 Task: Add Primal Bakery Protein Keto Wraps, Multigrain to the cart.
Action: Mouse moved to (26, 80)
Screenshot: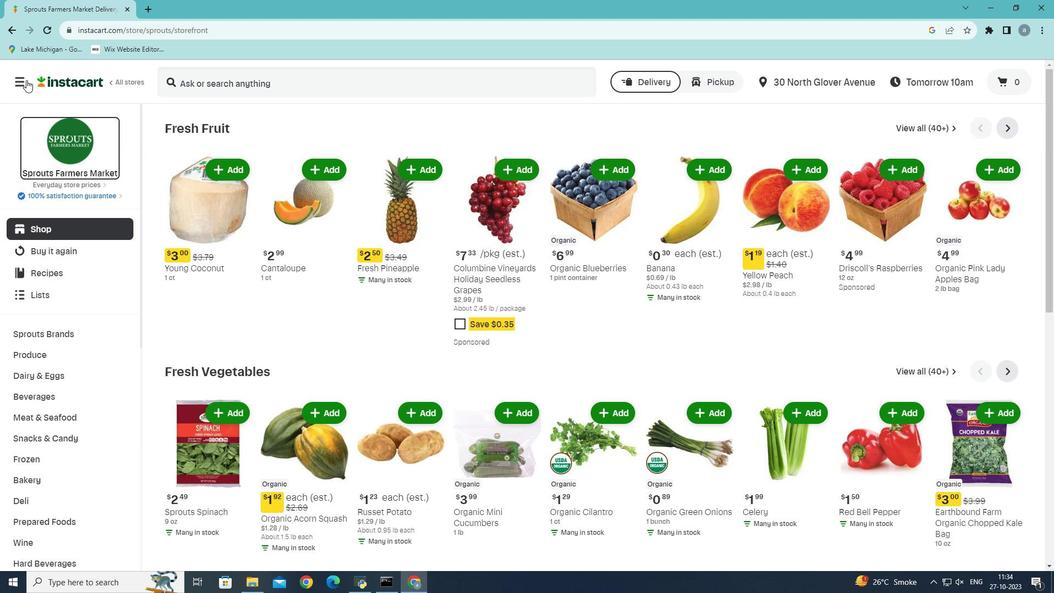 
Action: Mouse pressed left at (26, 80)
Screenshot: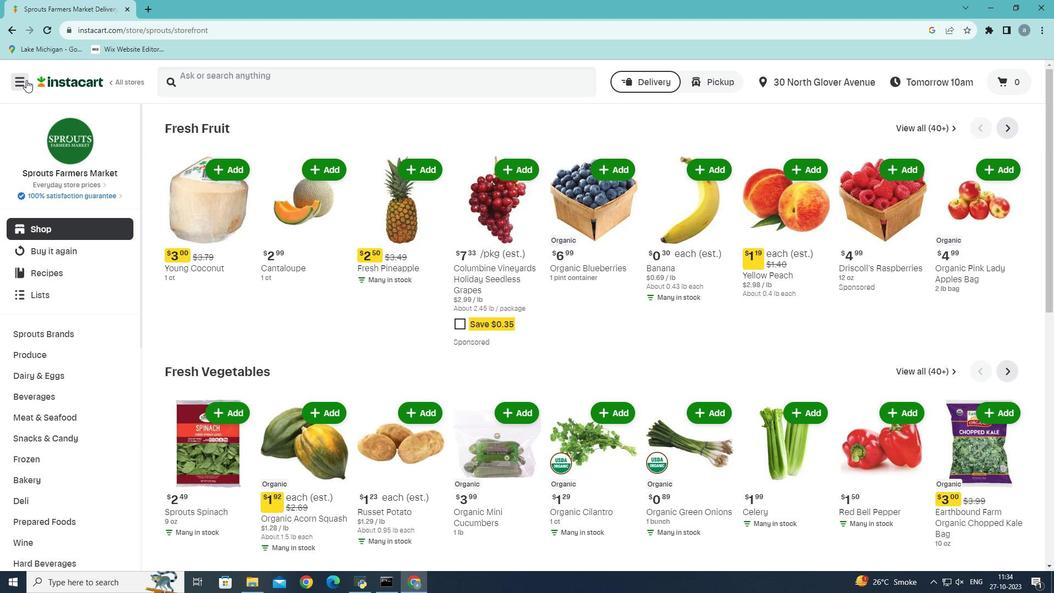
Action: Mouse moved to (53, 316)
Screenshot: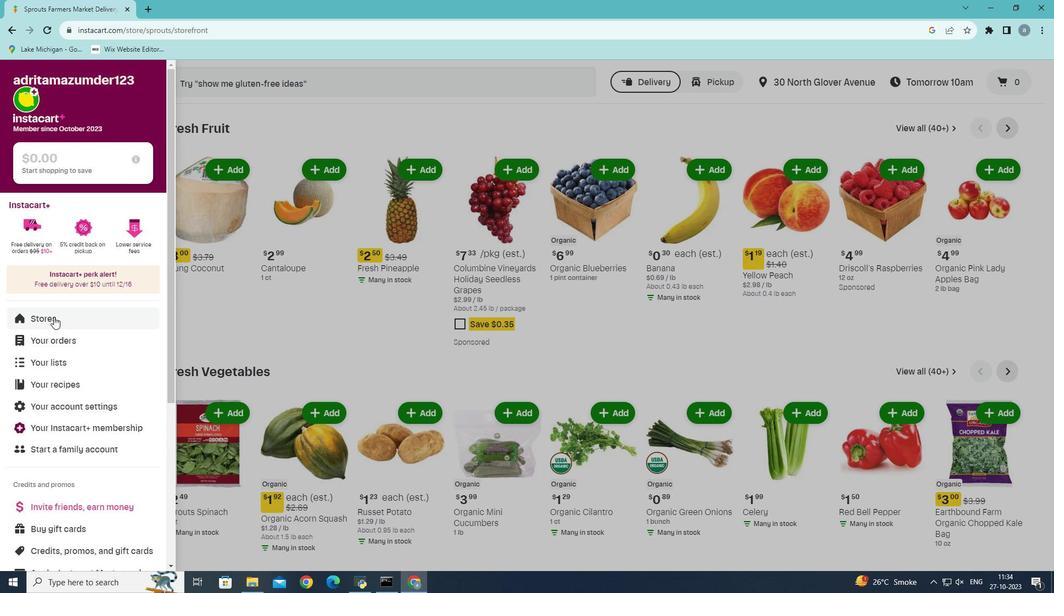 
Action: Mouse pressed left at (53, 316)
Screenshot: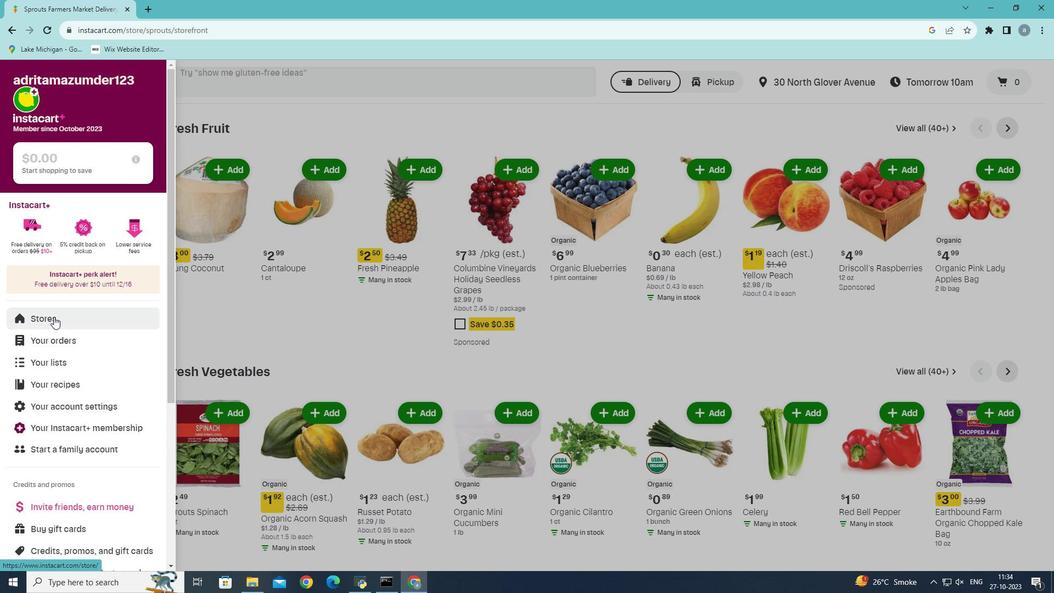 
Action: Mouse moved to (258, 124)
Screenshot: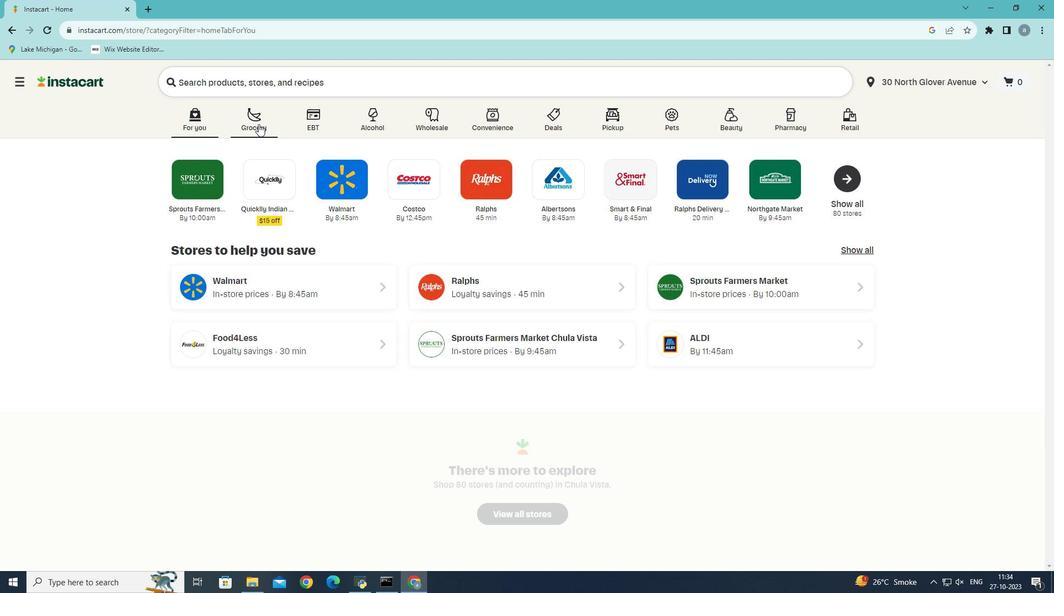 
Action: Mouse pressed left at (258, 124)
Screenshot: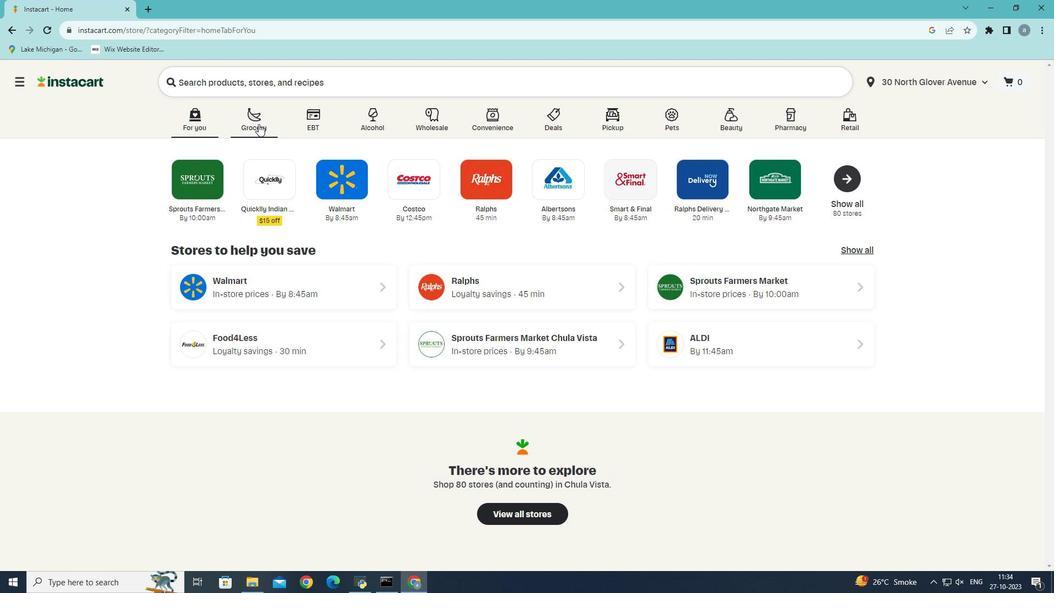 
Action: Mouse moved to (232, 327)
Screenshot: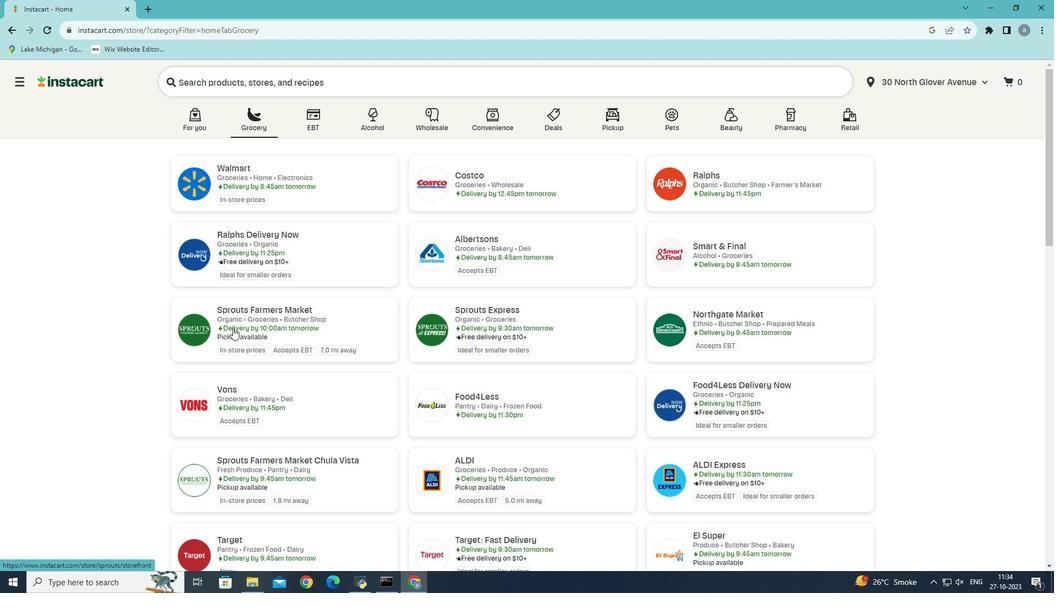 
Action: Mouse pressed left at (232, 327)
Screenshot: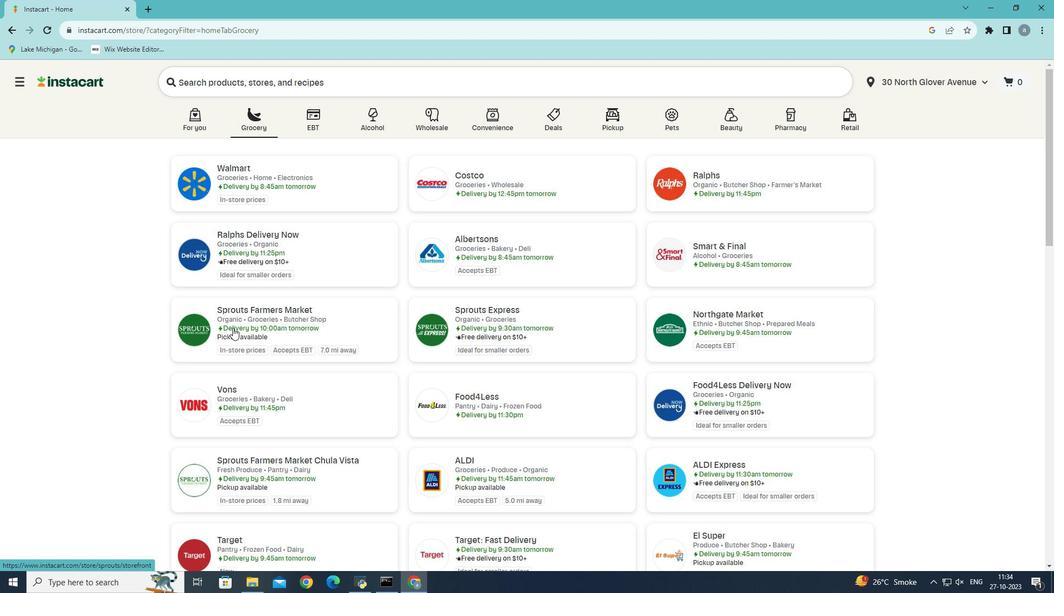 
Action: Mouse moved to (24, 482)
Screenshot: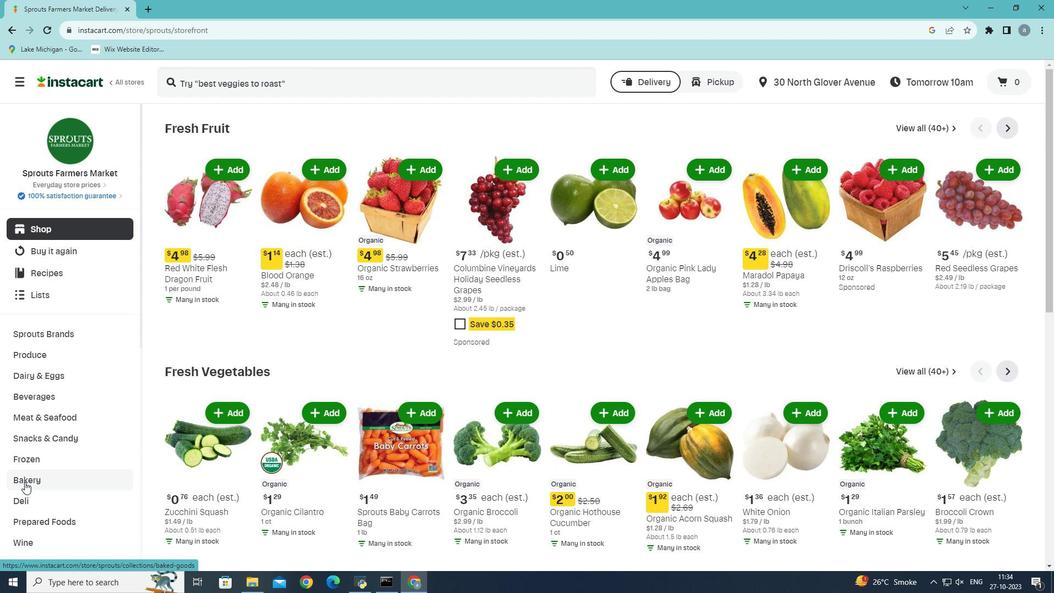 
Action: Mouse pressed left at (24, 482)
Screenshot: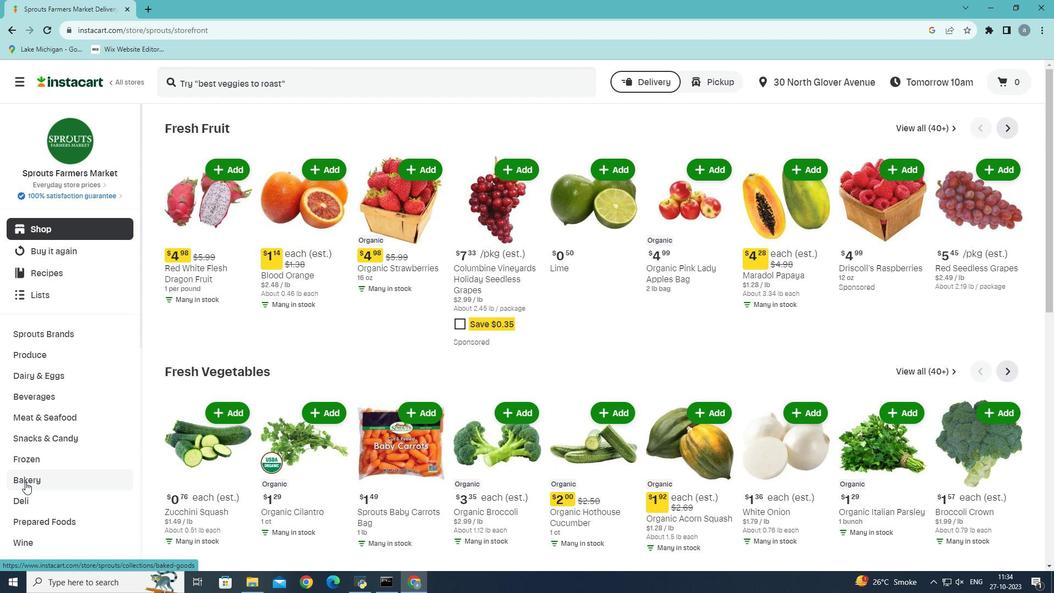 
Action: Mouse moved to (811, 157)
Screenshot: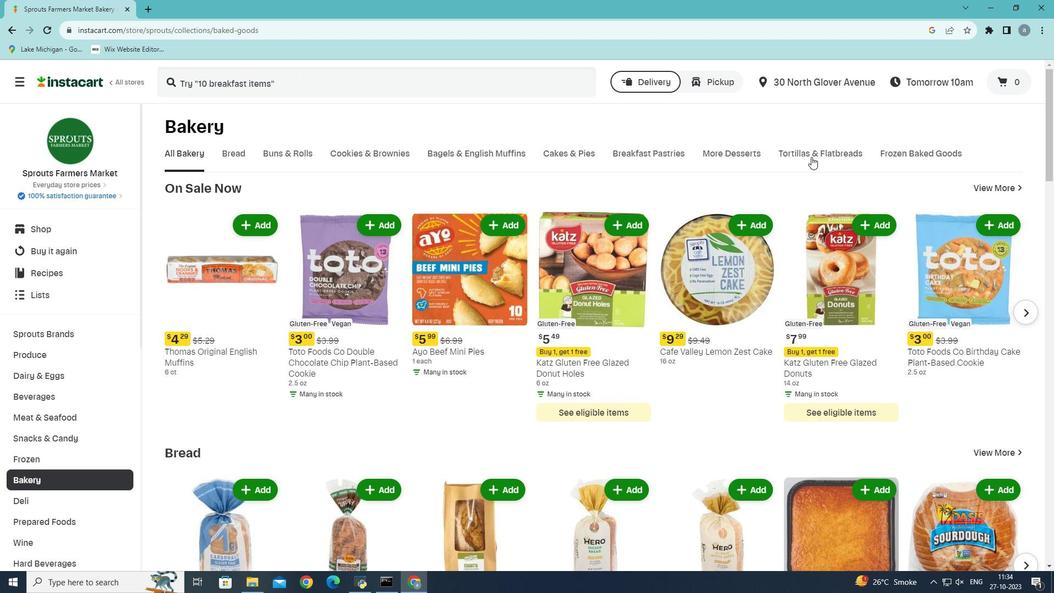 
Action: Mouse pressed left at (811, 157)
Screenshot: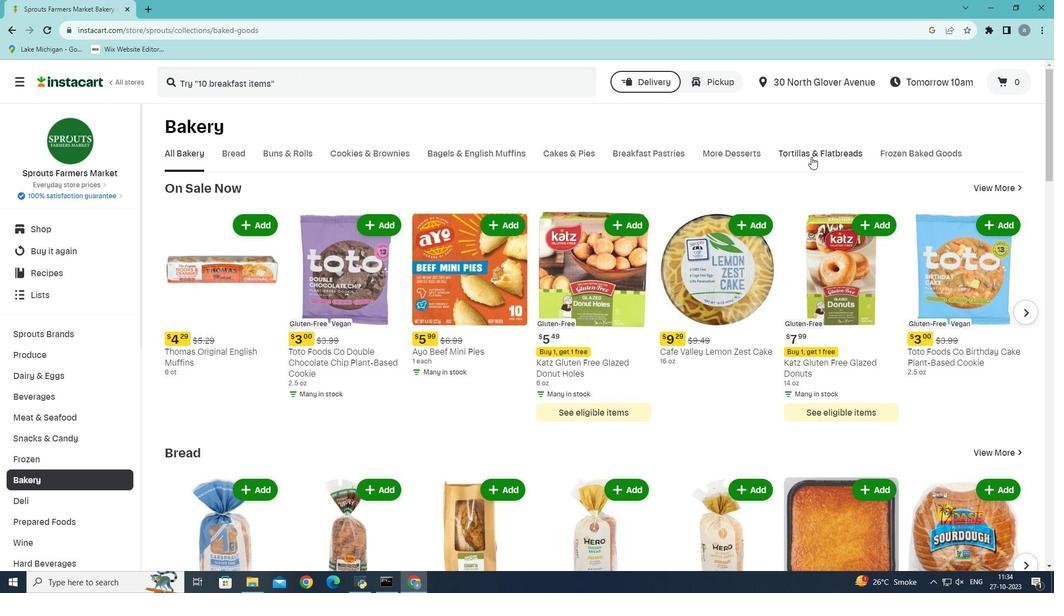 
Action: Mouse moved to (323, 201)
Screenshot: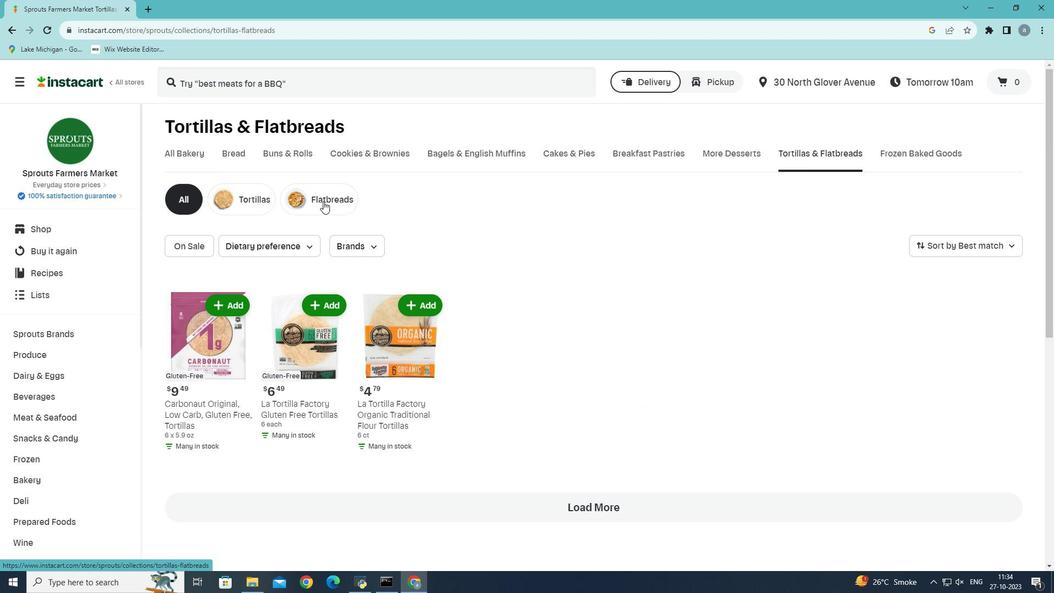 
Action: Mouse pressed left at (323, 201)
Screenshot: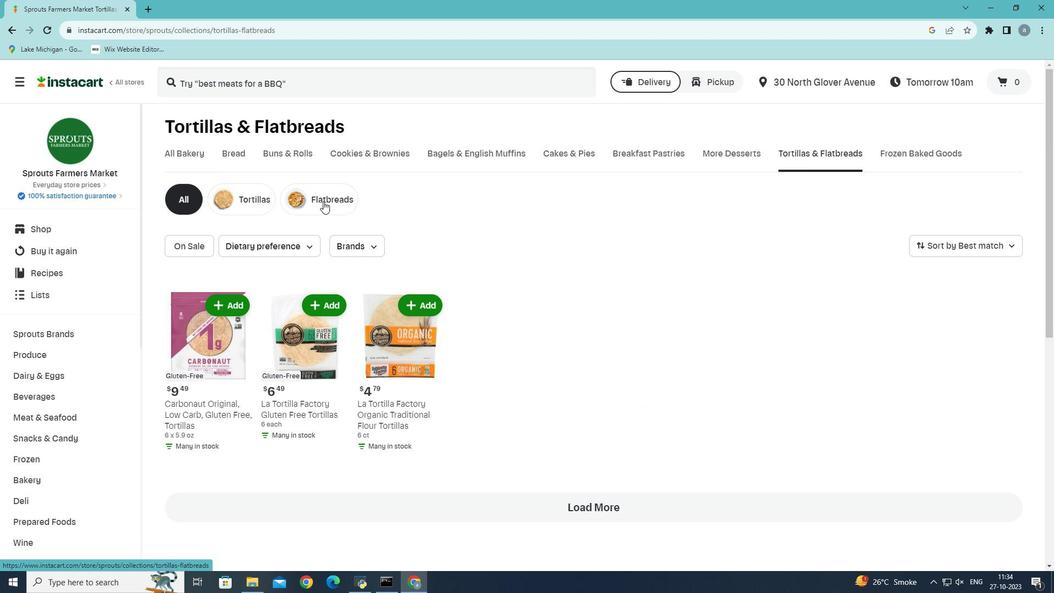 
Action: Mouse moved to (449, 420)
Screenshot: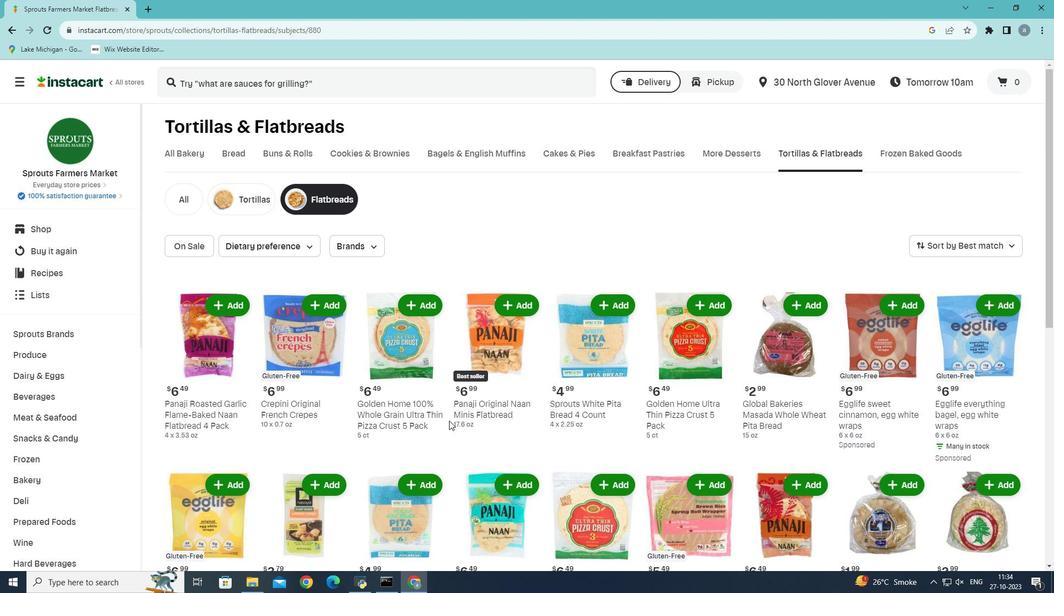 
Action: Mouse scrolled (449, 420) with delta (0, 0)
Screenshot: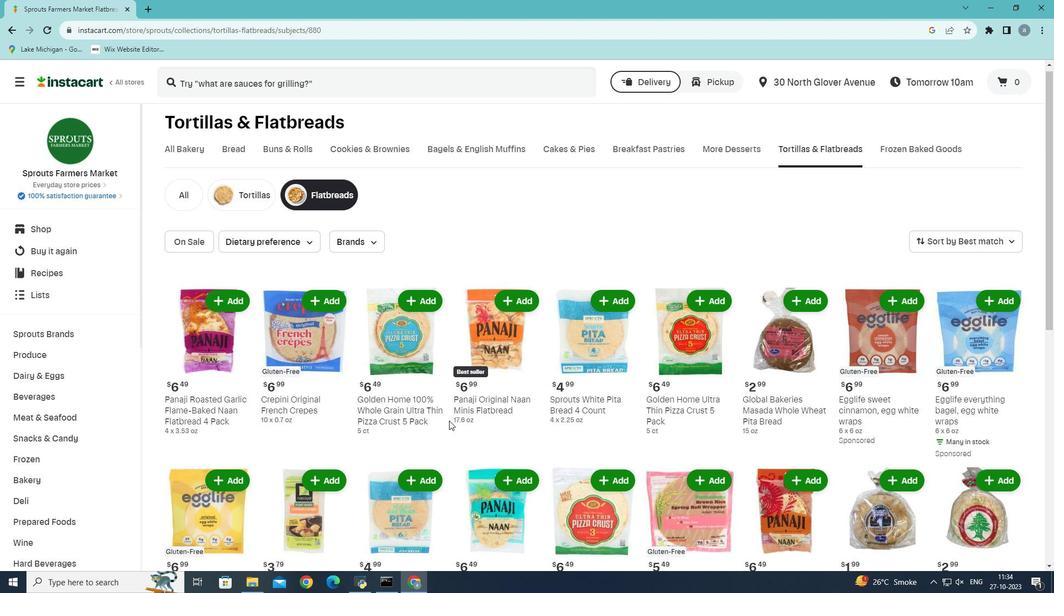 
Action: Mouse scrolled (449, 420) with delta (0, 0)
Screenshot: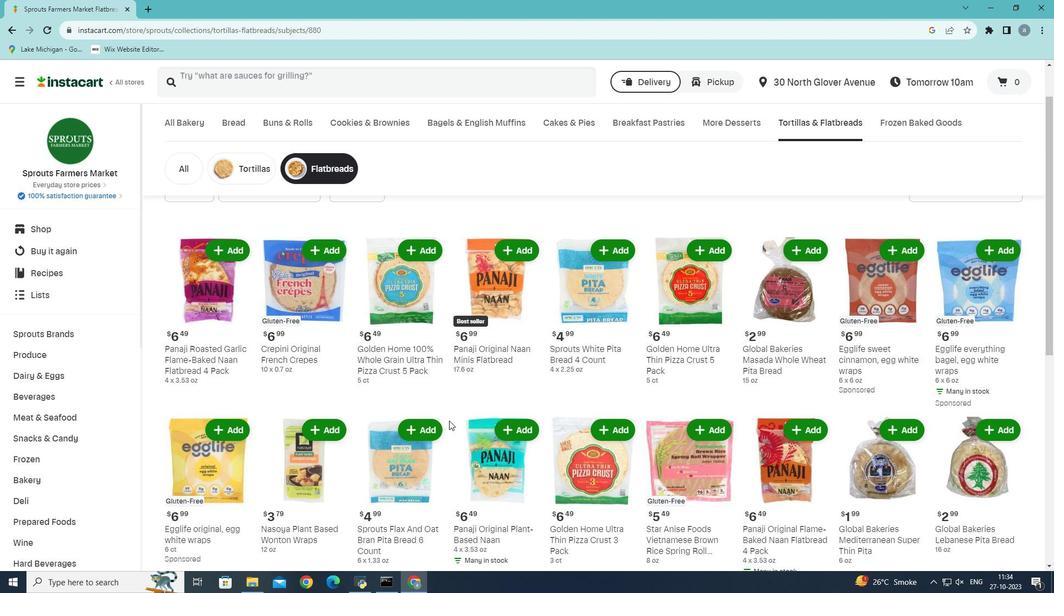 
Action: Mouse scrolled (449, 420) with delta (0, 0)
Screenshot: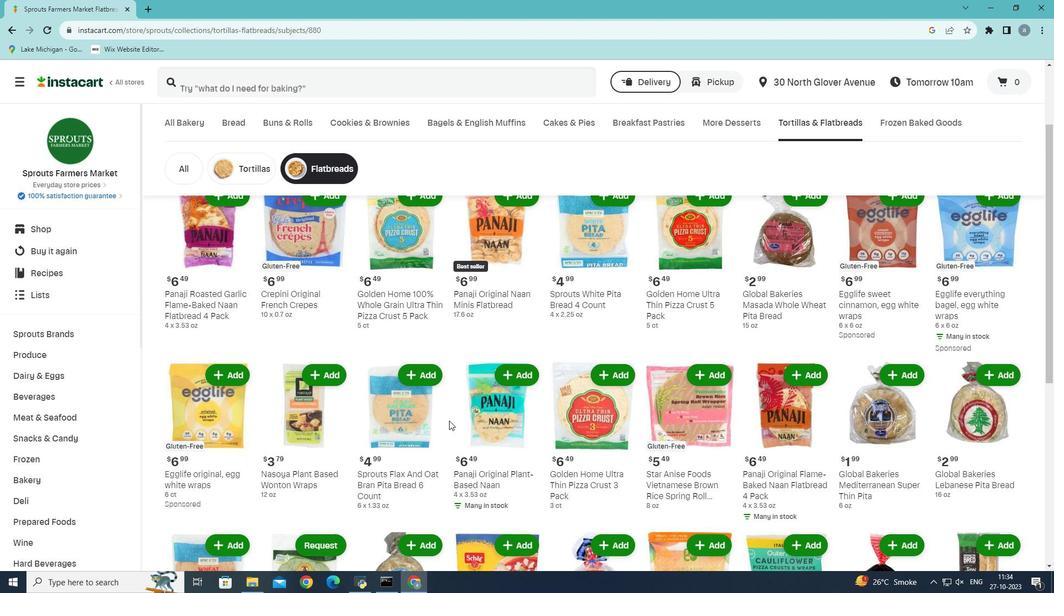 
Action: Mouse moved to (527, 425)
Screenshot: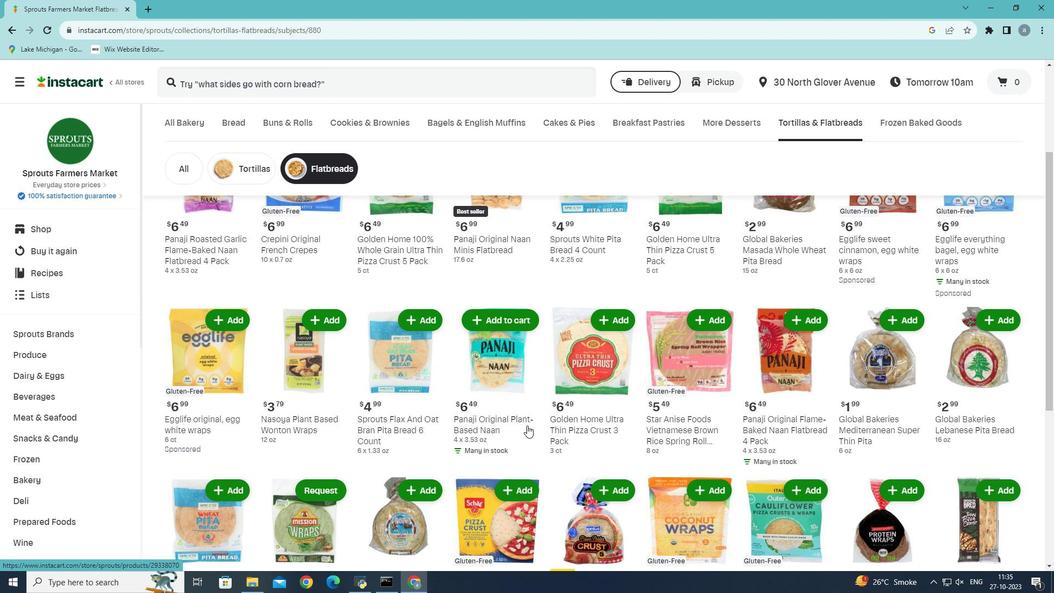 
Action: Mouse scrolled (527, 425) with delta (0, 0)
Screenshot: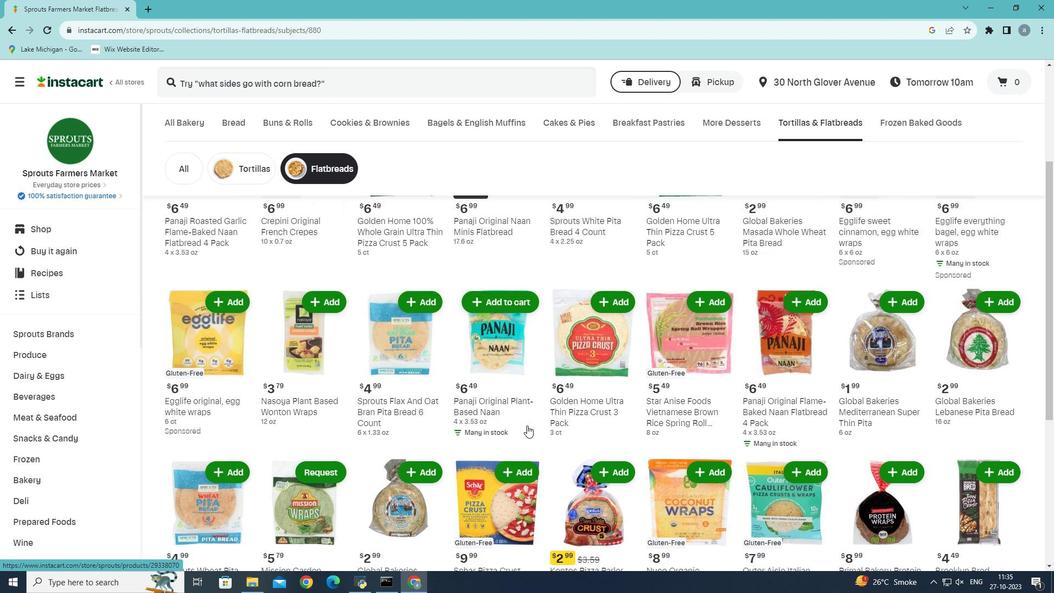 
Action: Mouse scrolled (527, 425) with delta (0, 0)
Screenshot: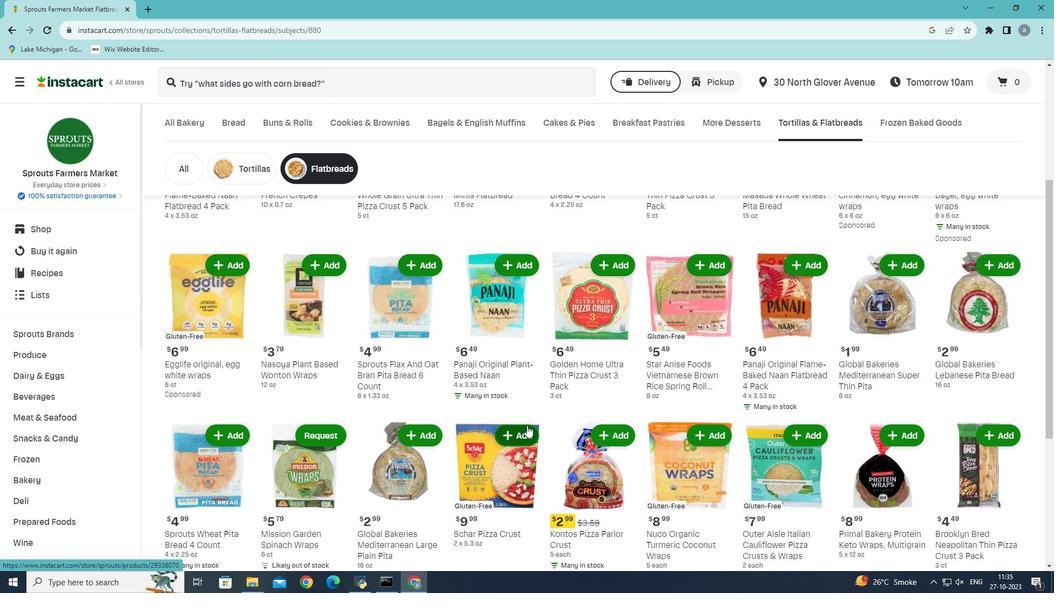 
Action: Mouse scrolled (527, 425) with delta (0, 0)
Screenshot: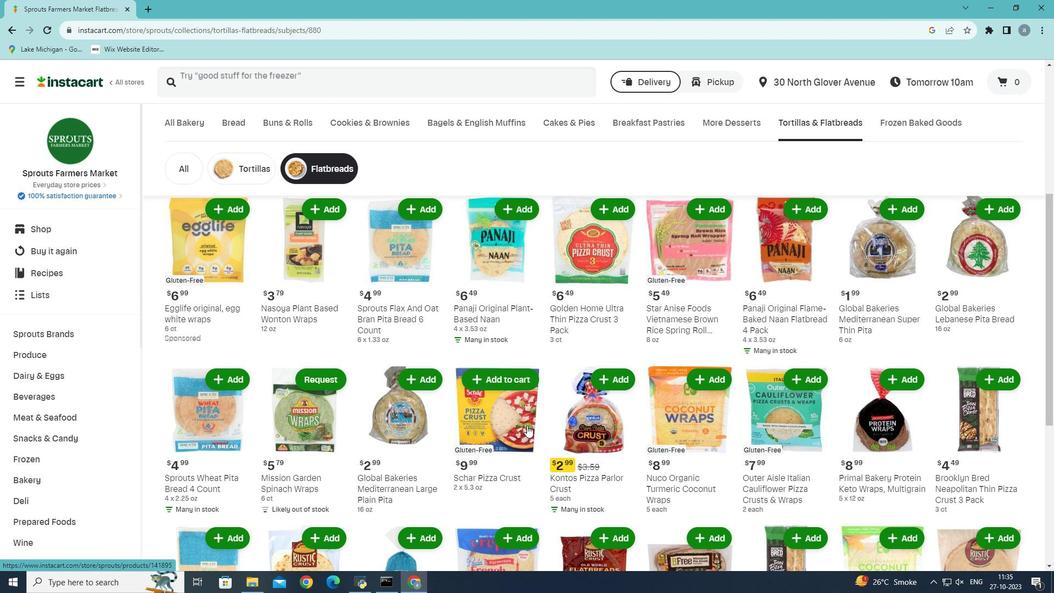 
Action: Mouse scrolled (527, 425) with delta (0, 0)
Screenshot: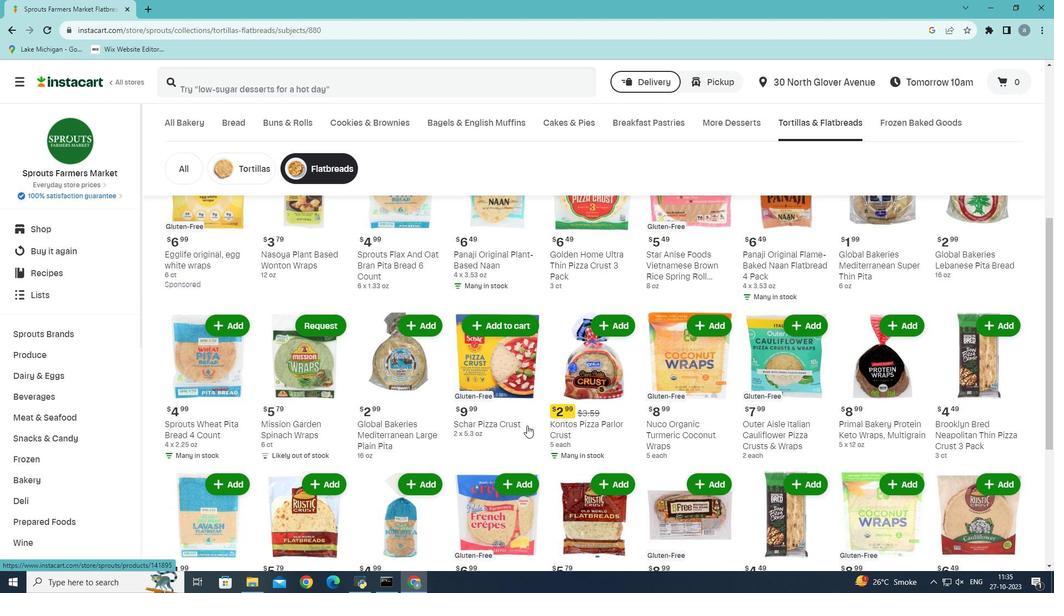 
Action: Mouse moved to (894, 270)
Screenshot: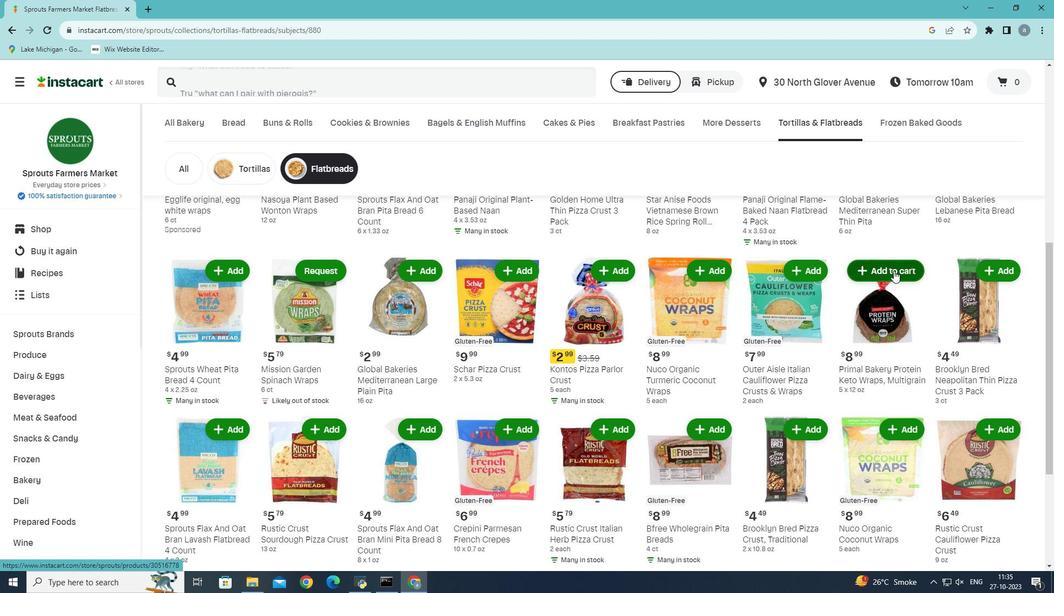 
Action: Mouse pressed left at (894, 270)
Screenshot: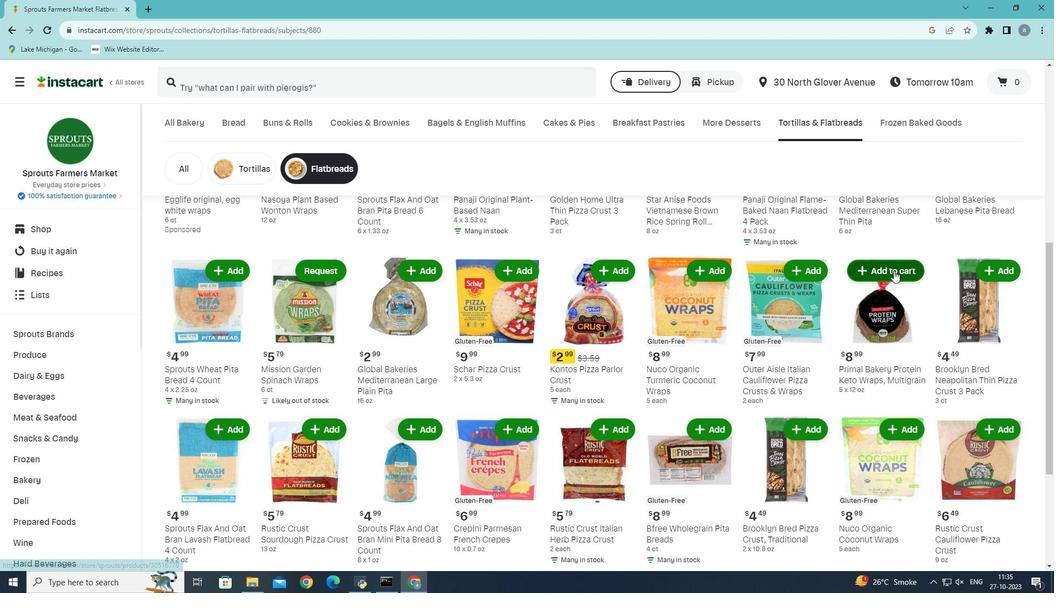 
Action: Mouse moved to (867, 283)
Screenshot: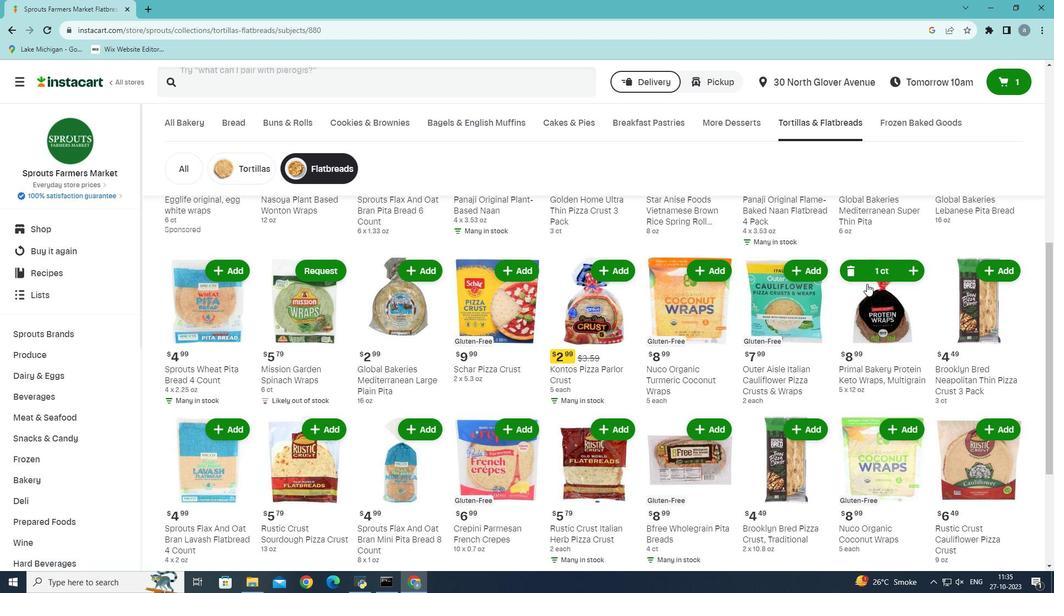 
